 Task: Create a due date automation trigger when advanced on, the moment a card is due add basic without the green label.
Action: Mouse moved to (1118, 319)
Screenshot: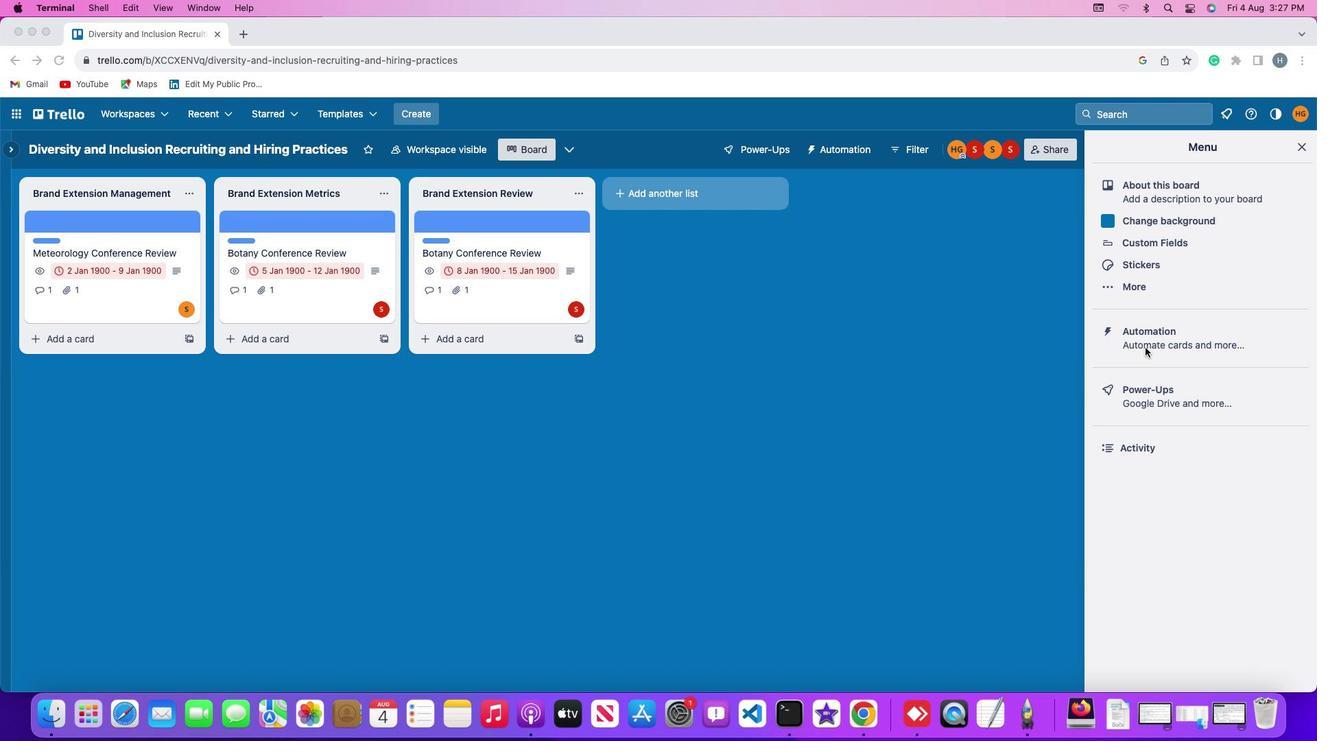 
Action: Mouse pressed left at (1118, 319)
Screenshot: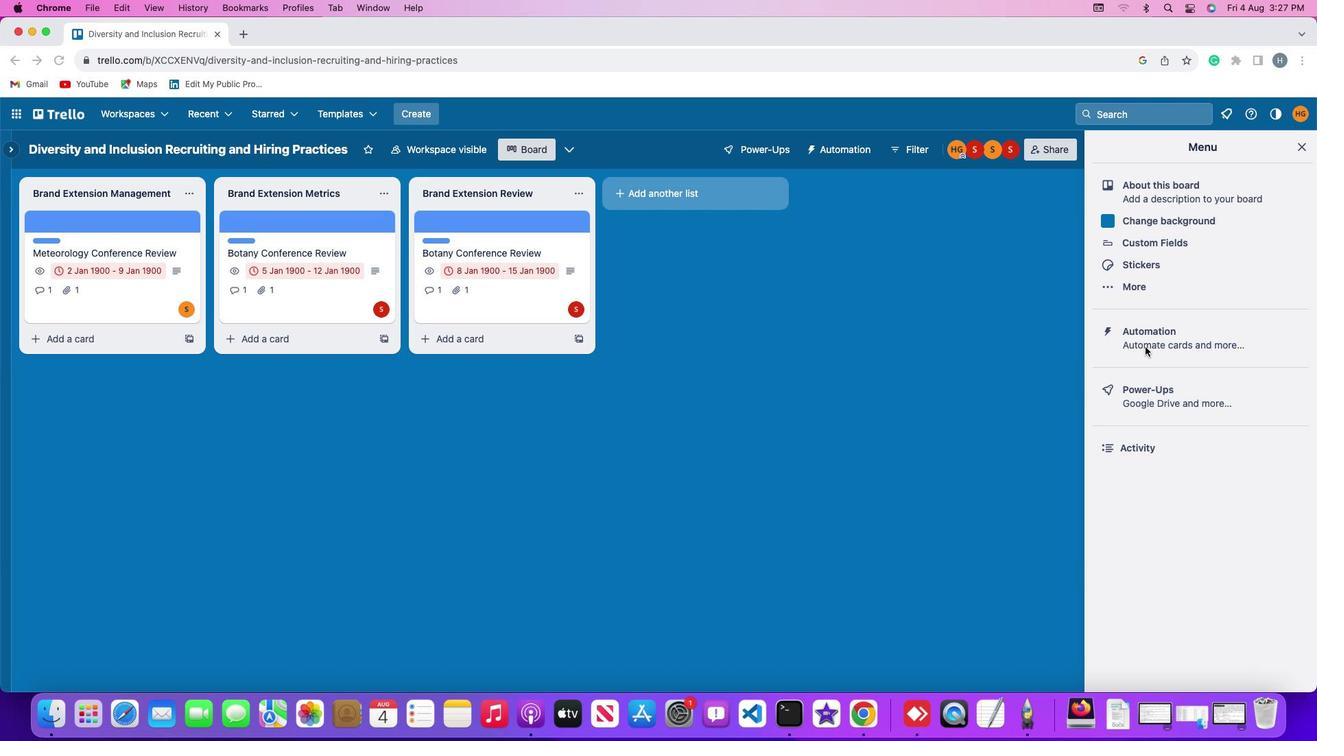 
Action: Mouse moved to (1118, 319)
Screenshot: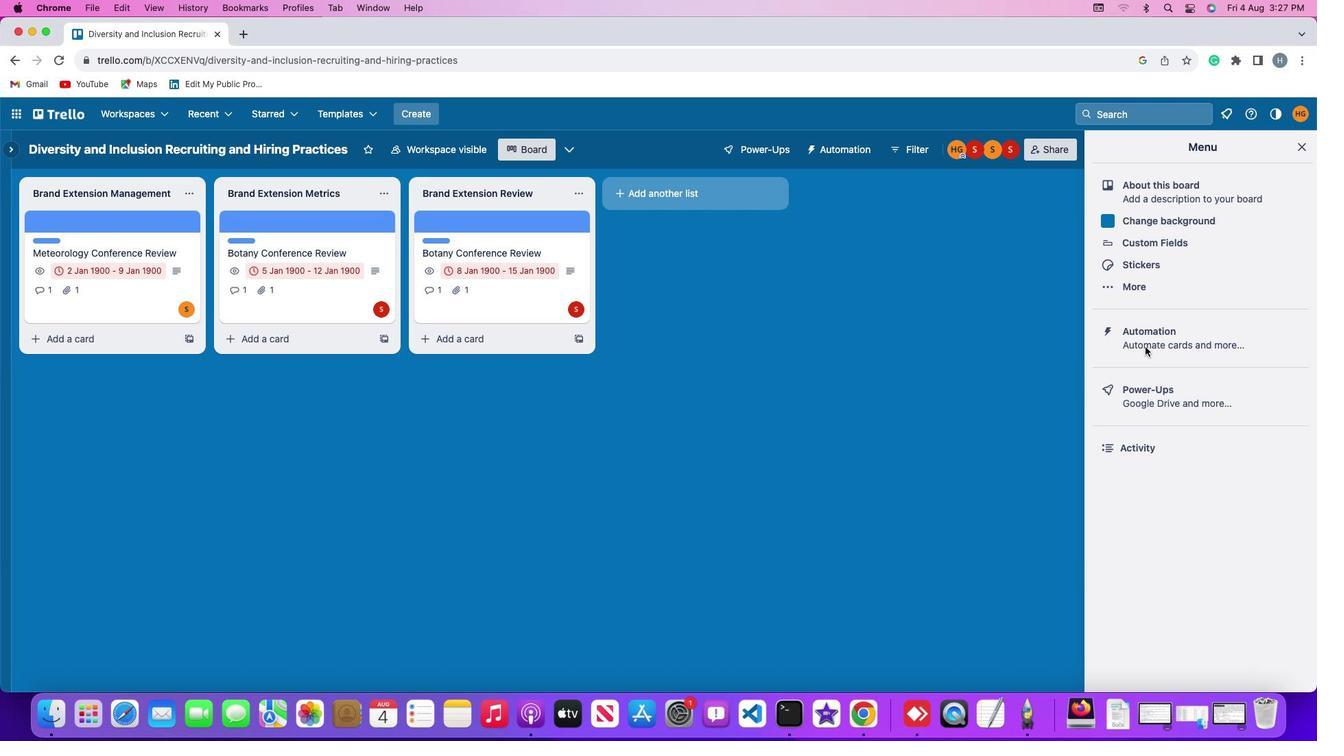 
Action: Mouse pressed left at (1118, 319)
Screenshot: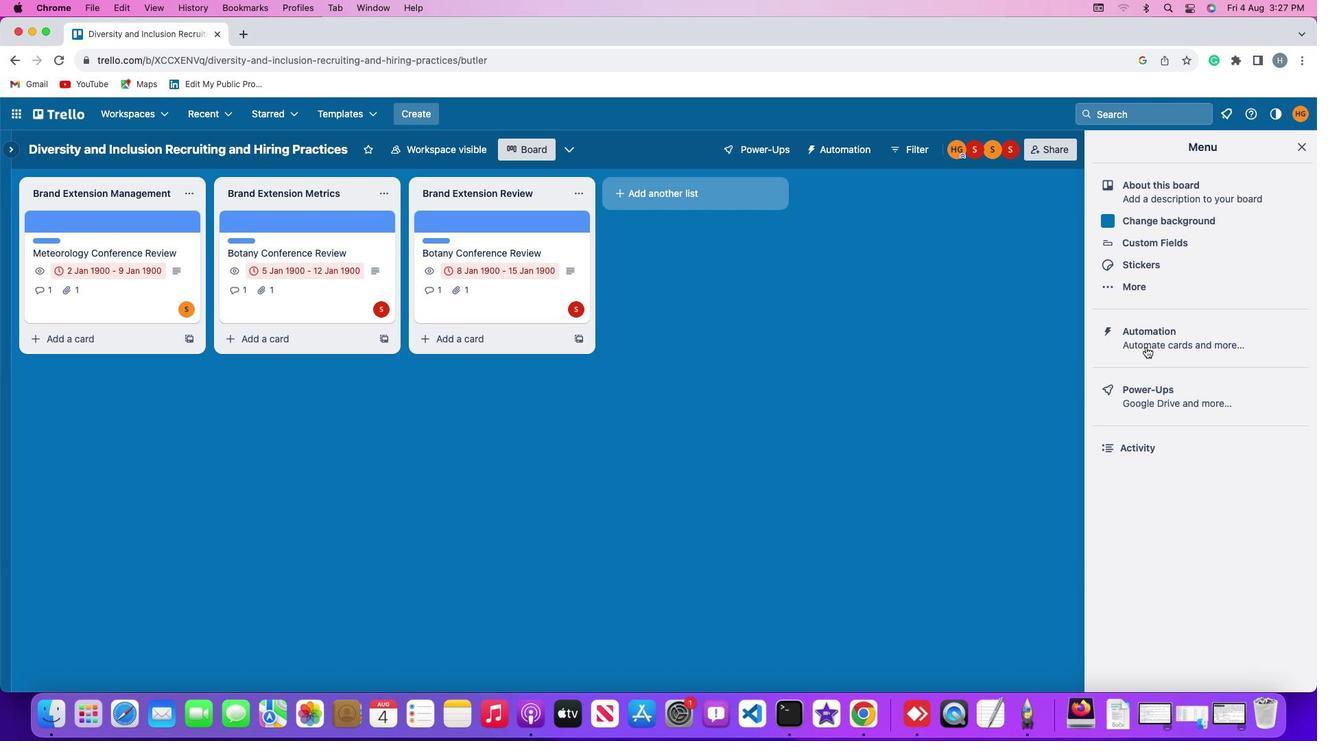 
Action: Mouse moved to (56, 294)
Screenshot: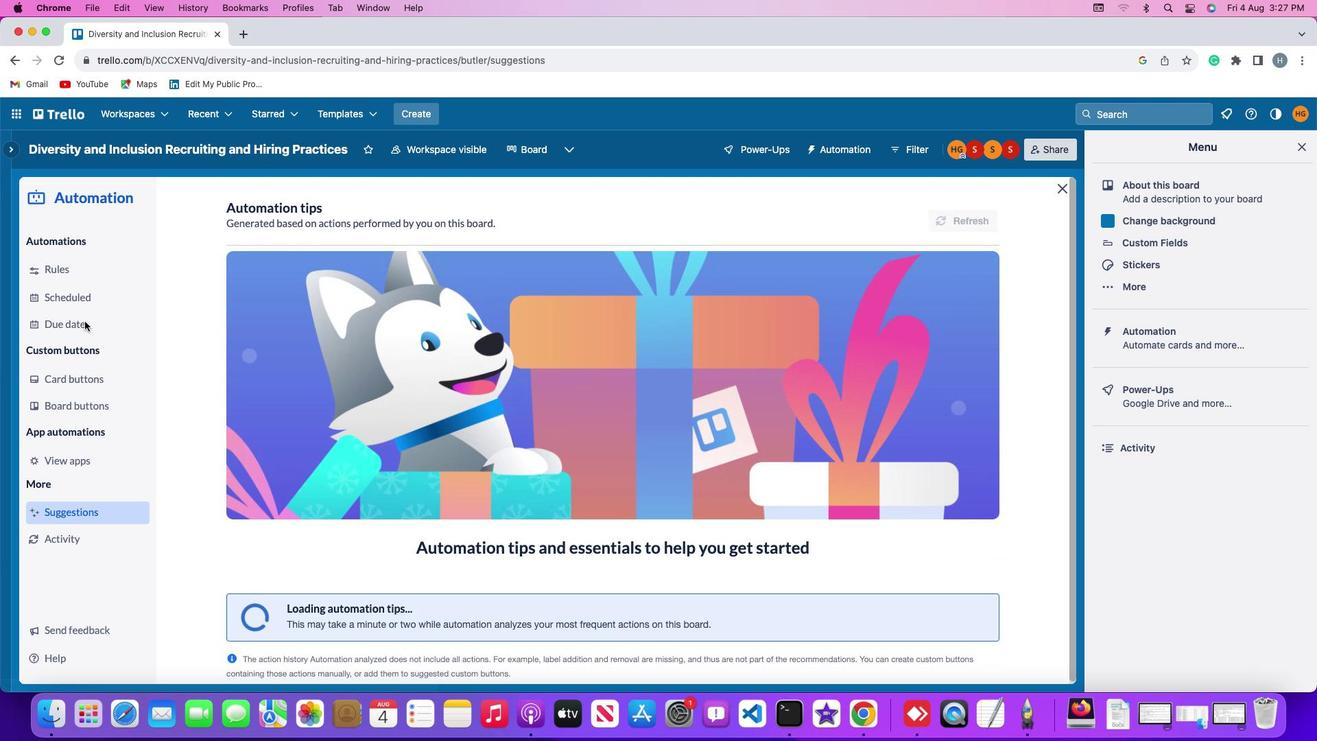
Action: Mouse pressed left at (56, 294)
Screenshot: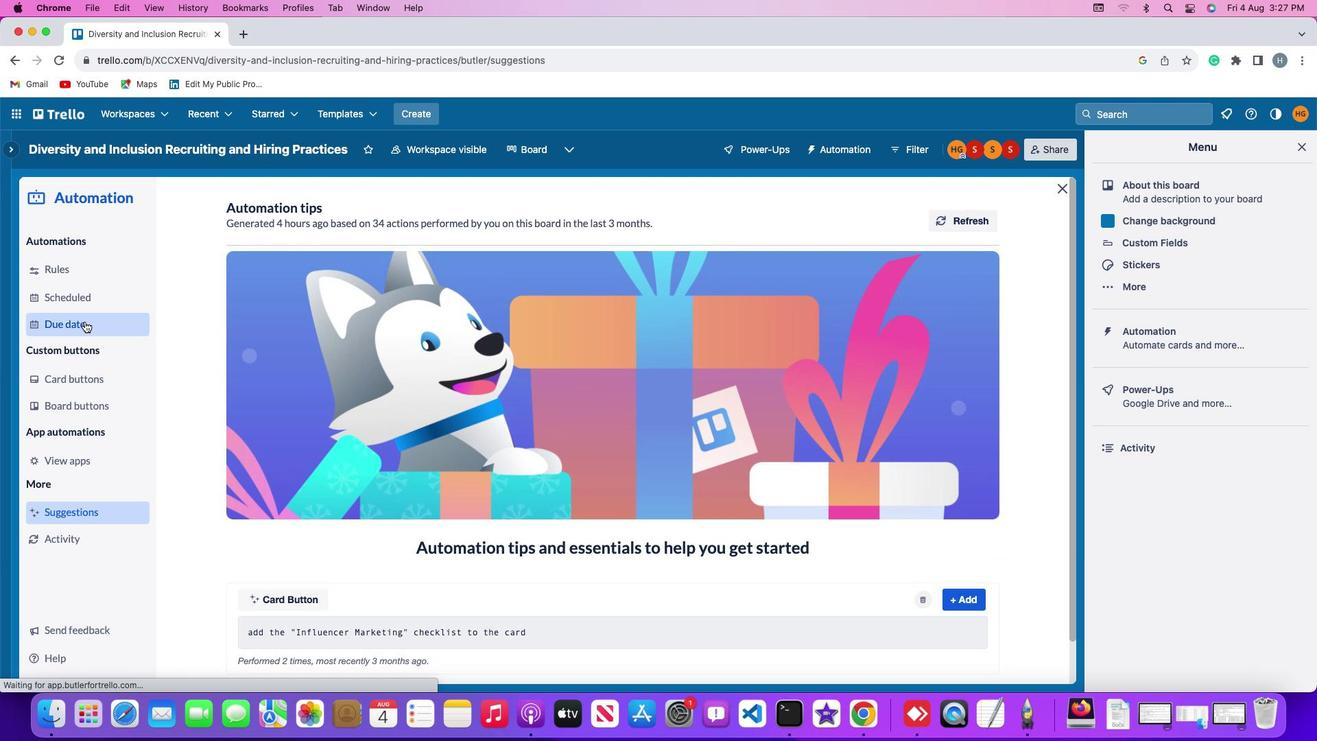 
Action: Mouse moved to (882, 181)
Screenshot: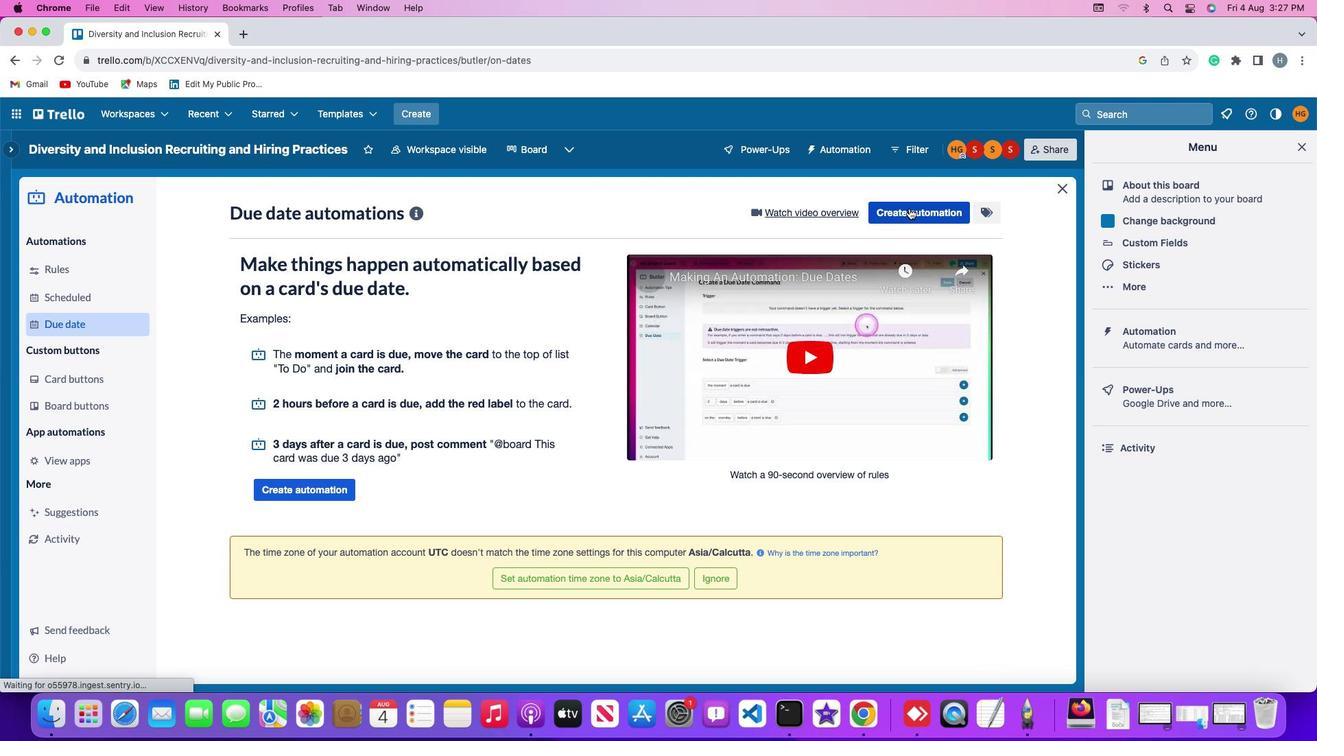 
Action: Mouse pressed left at (882, 181)
Screenshot: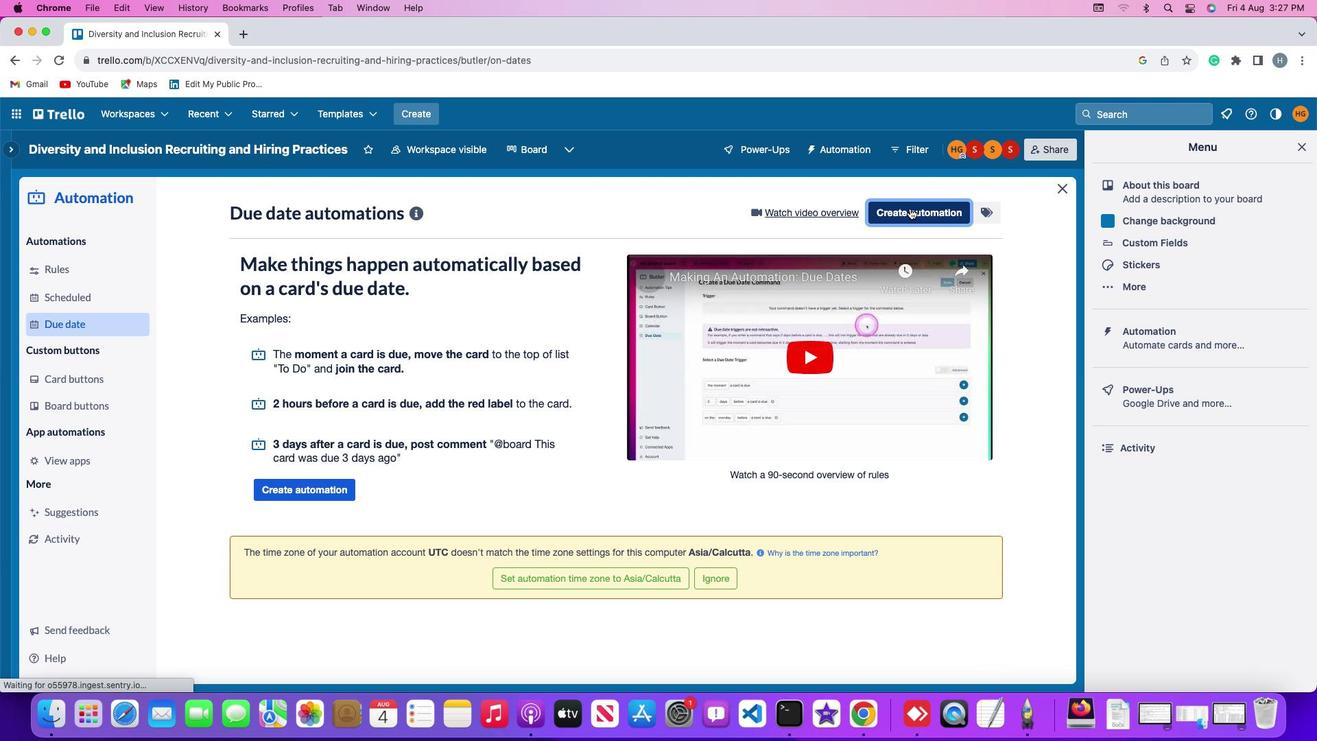 
Action: Mouse moved to (583, 315)
Screenshot: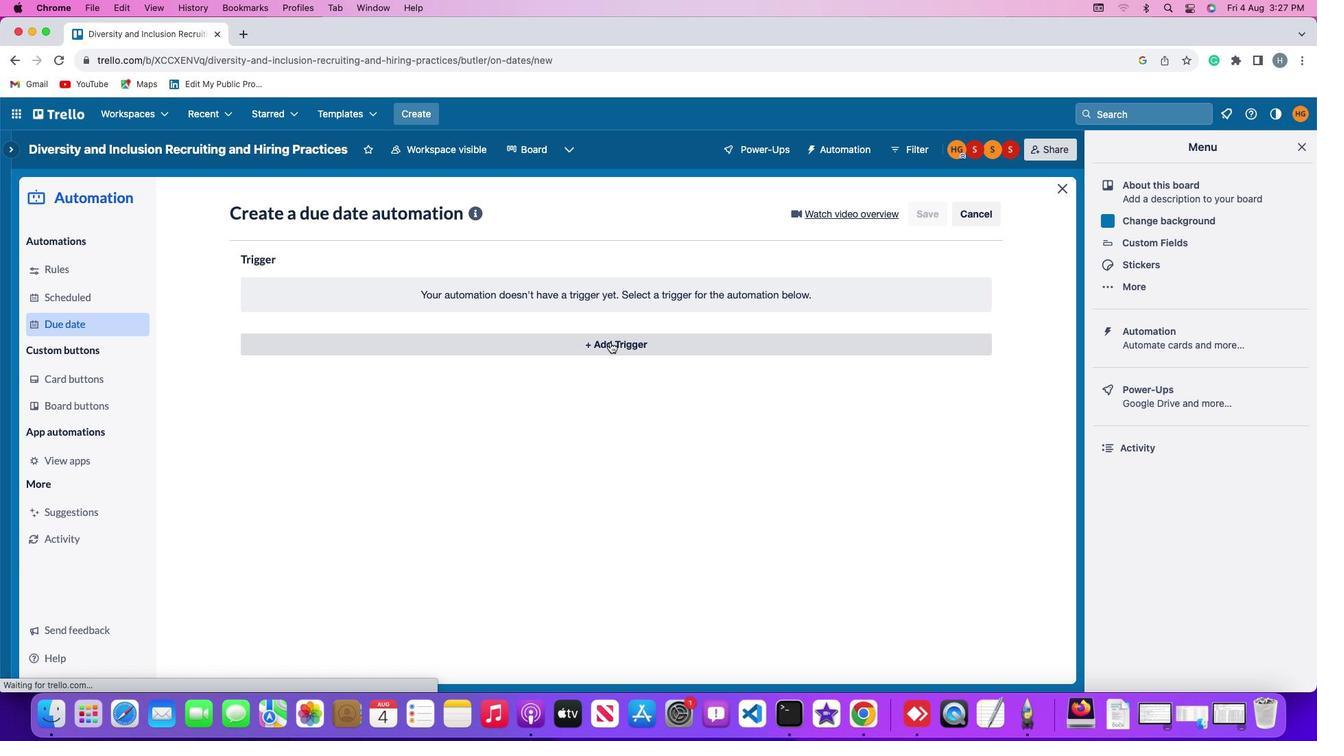 
Action: Mouse pressed left at (583, 315)
Screenshot: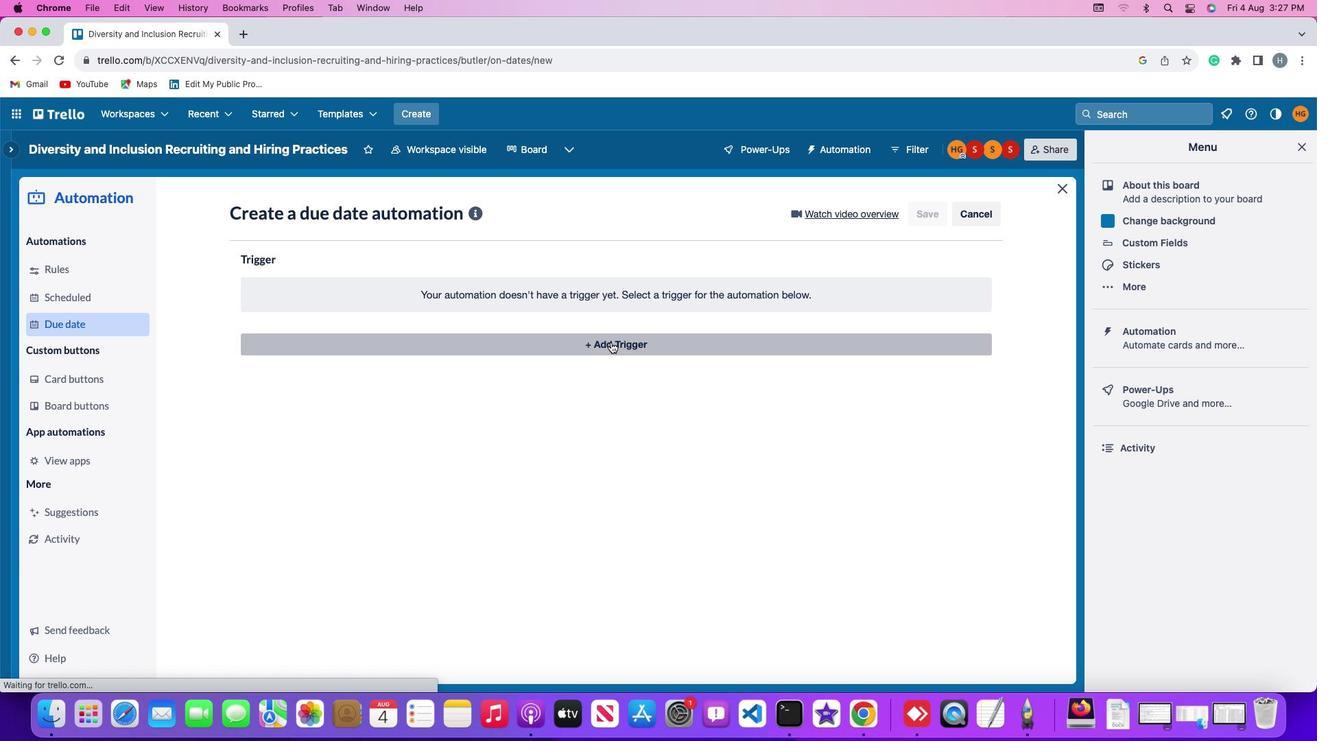 
Action: Mouse moved to (244, 477)
Screenshot: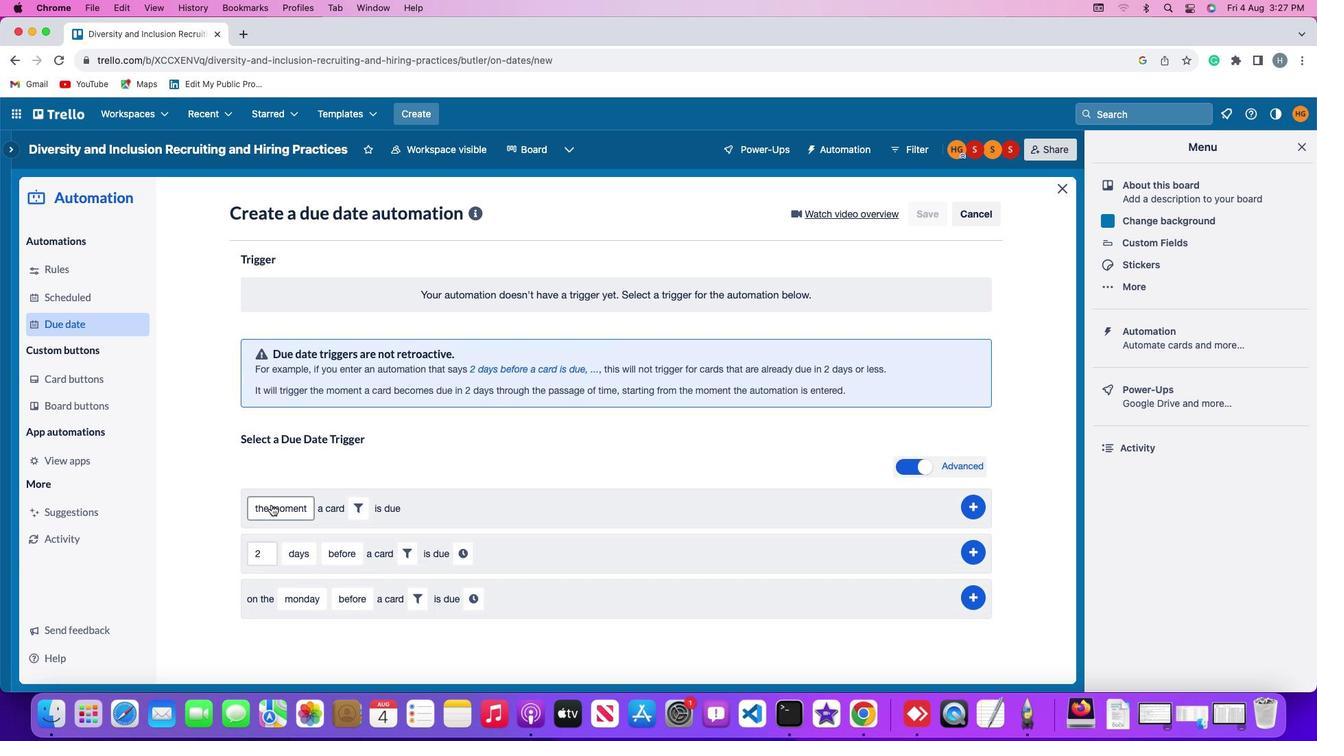 
Action: Mouse pressed left at (244, 477)
Screenshot: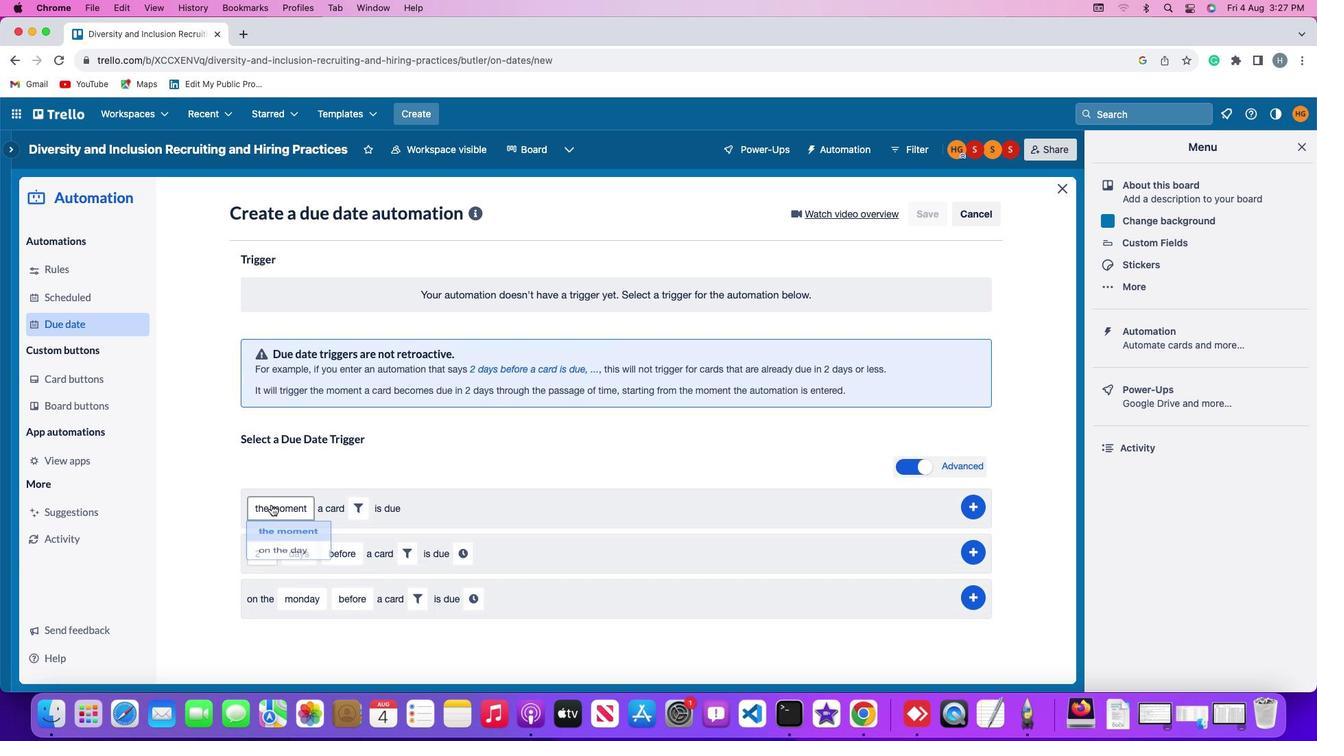 
Action: Mouse moved to (251, 505)
Screenshot: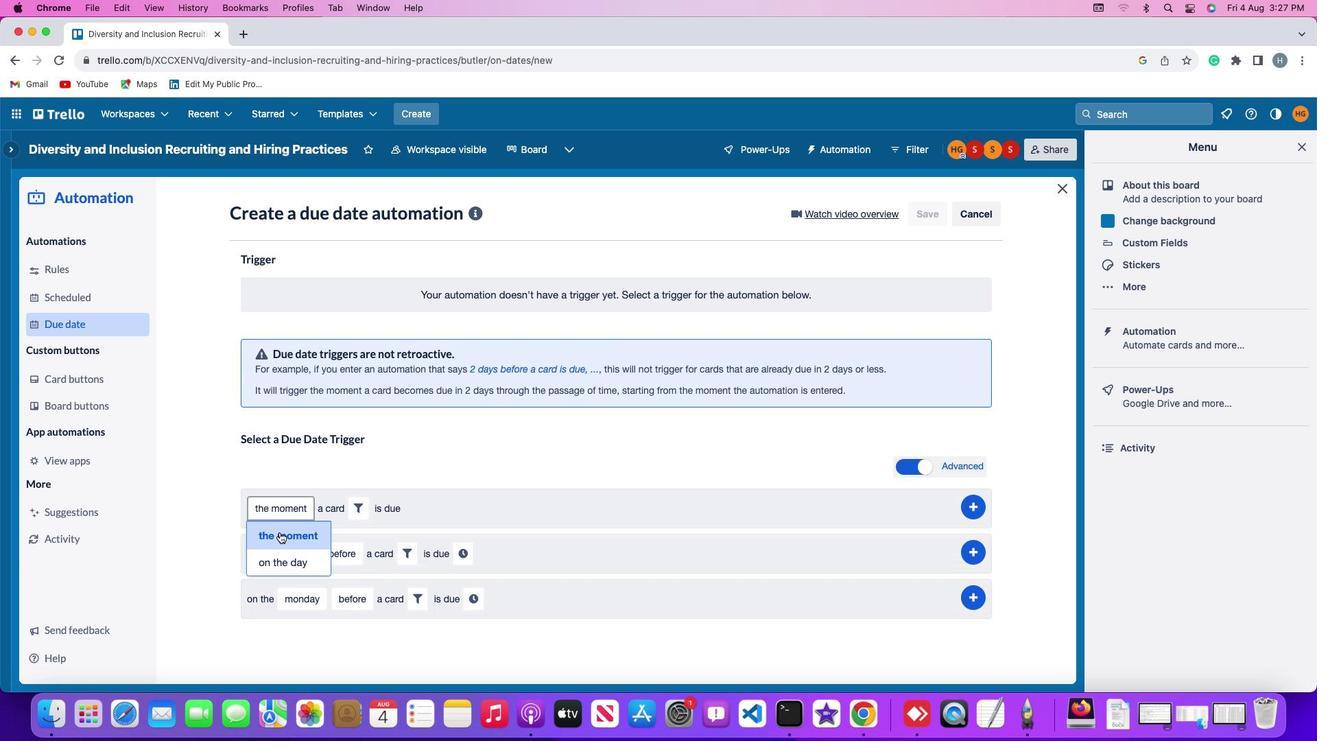
Action: Mouse pressed left at (251, 505)
Screenshot: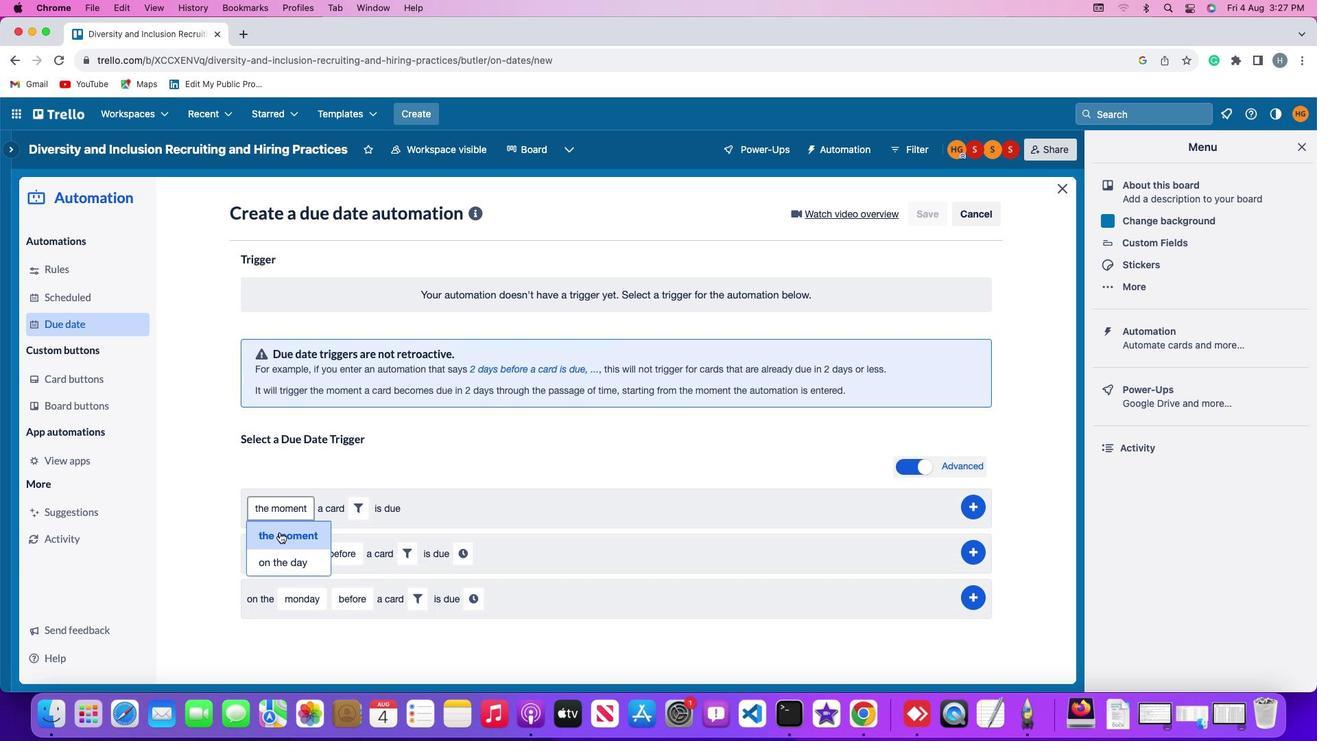 
Action: Mouse moved to (332, 481)
Screenshot: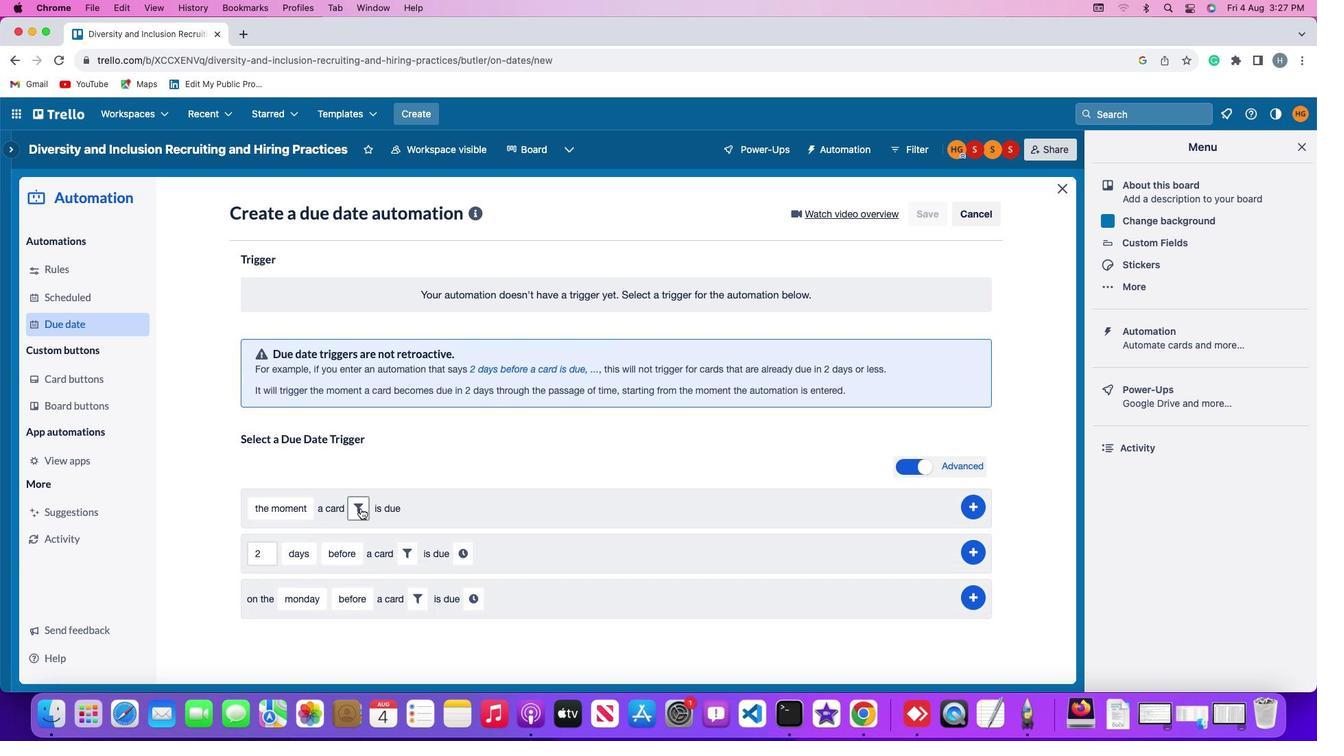 
Action: Mouse pressed left at (332, 481)
Screenshot: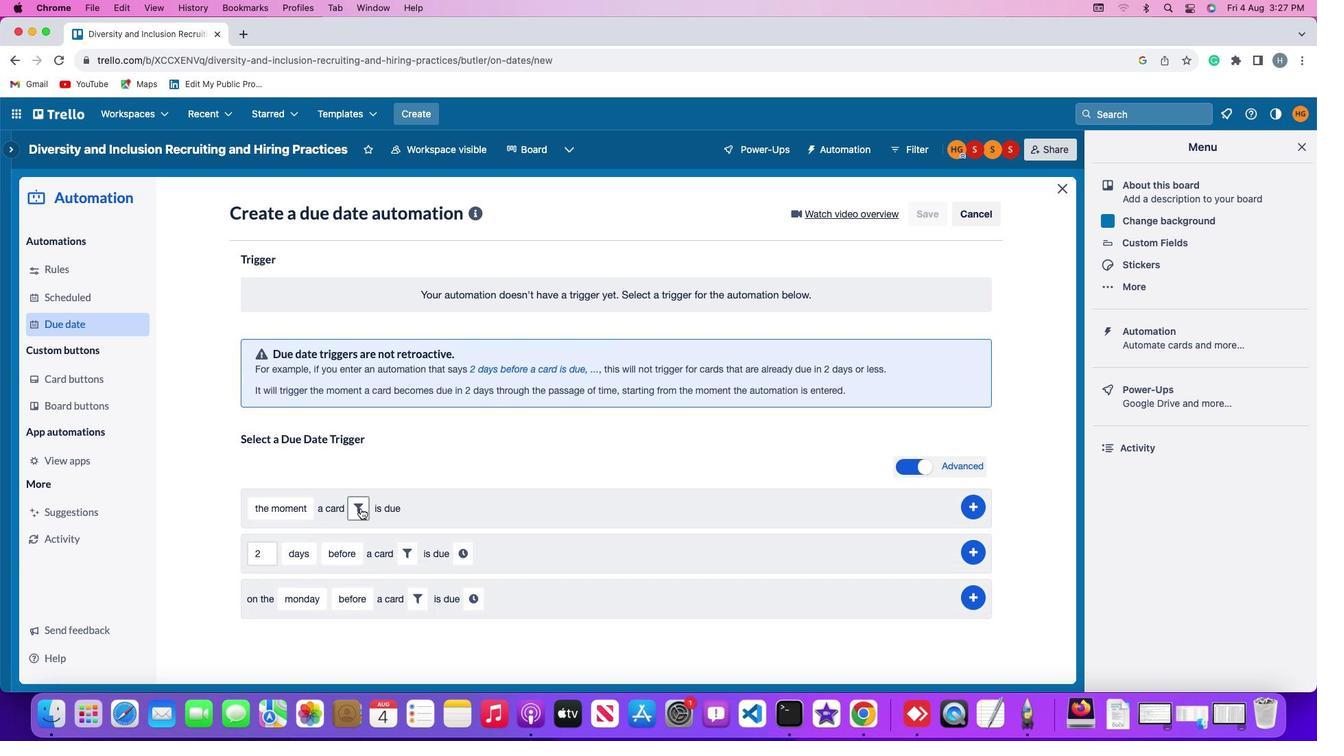 
Action: Mouse moved to (355, 520)
Screenshot: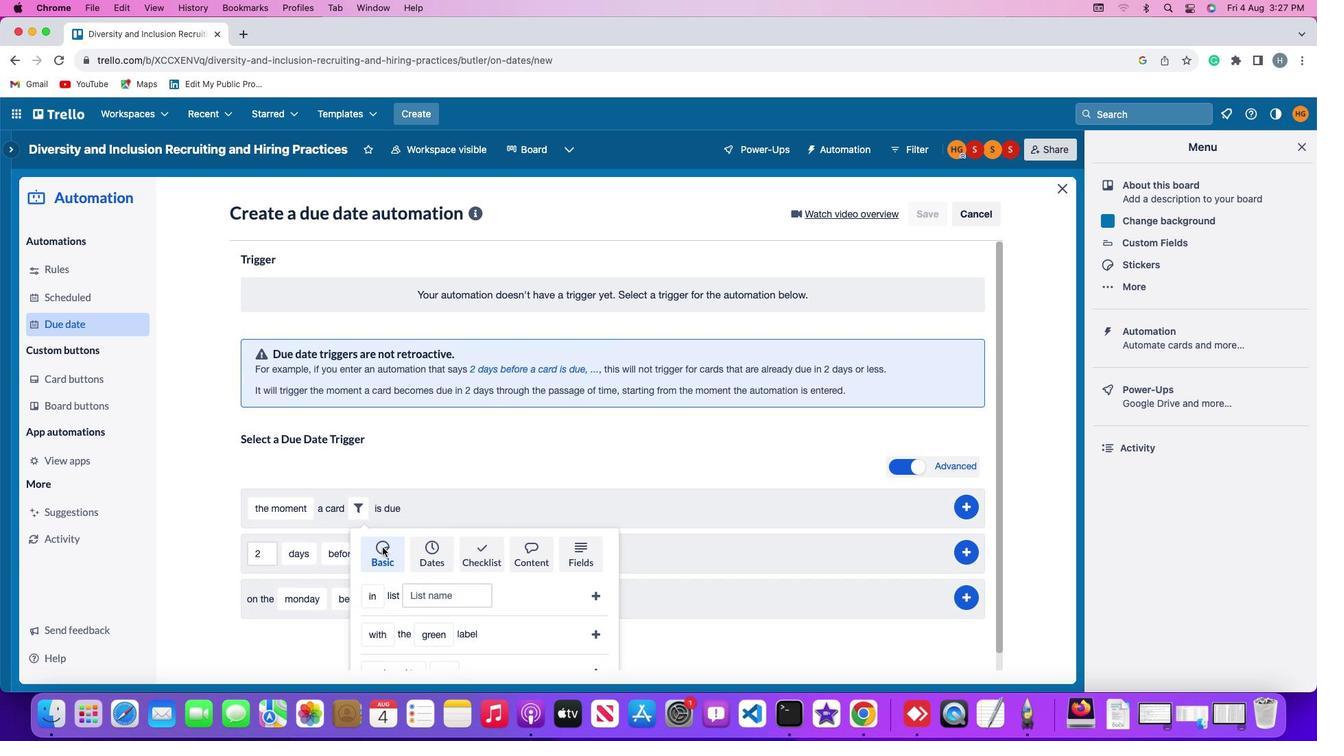 
Action: Mouse pressed left at (355, 520)
Screenshot: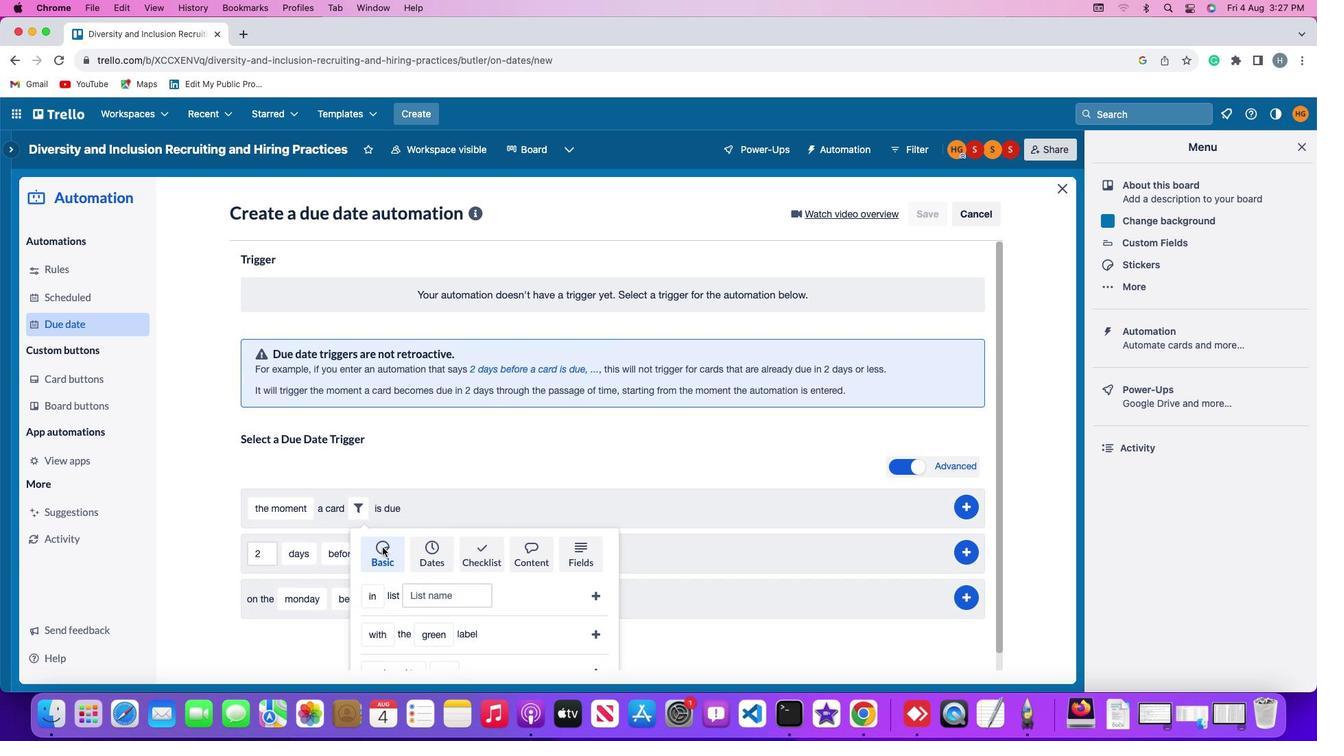 
Action: Mouse moved to (371, 553)
Screenshot: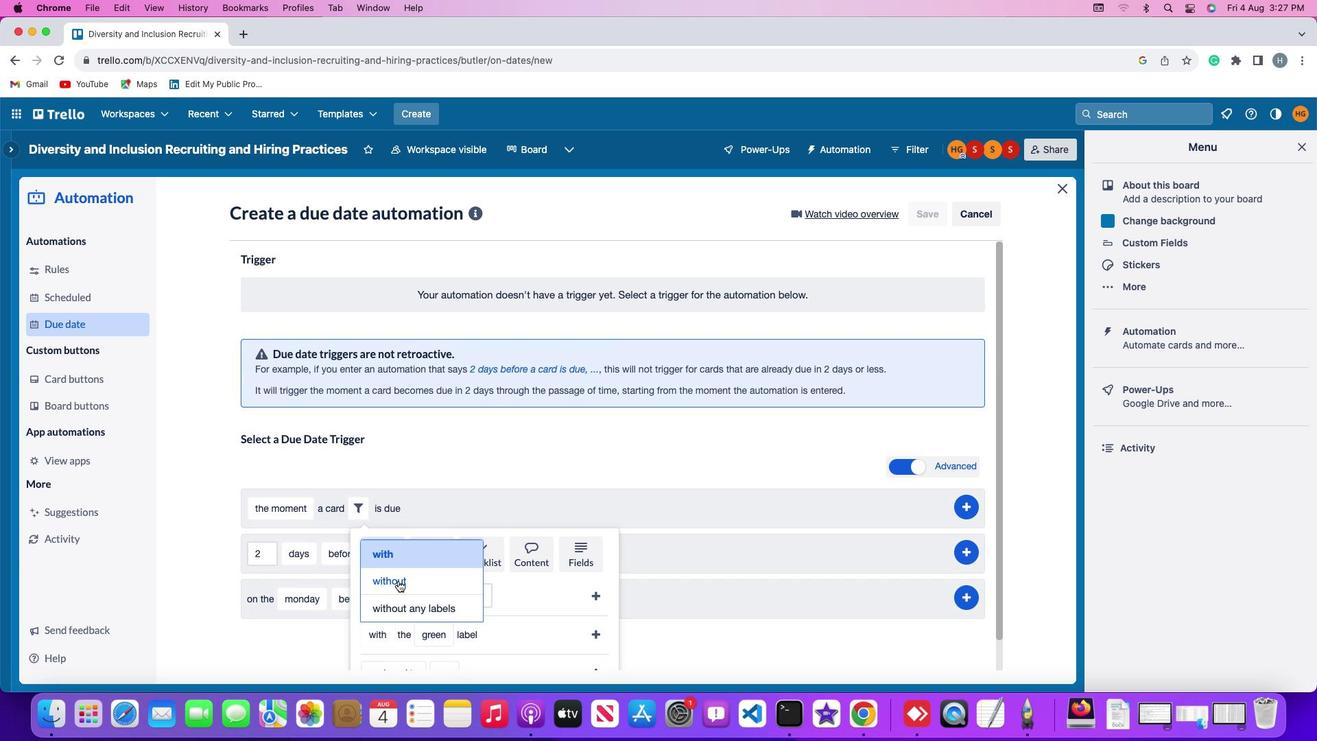 
Action: Mouse pressed left at (371, 553)
Screenshot: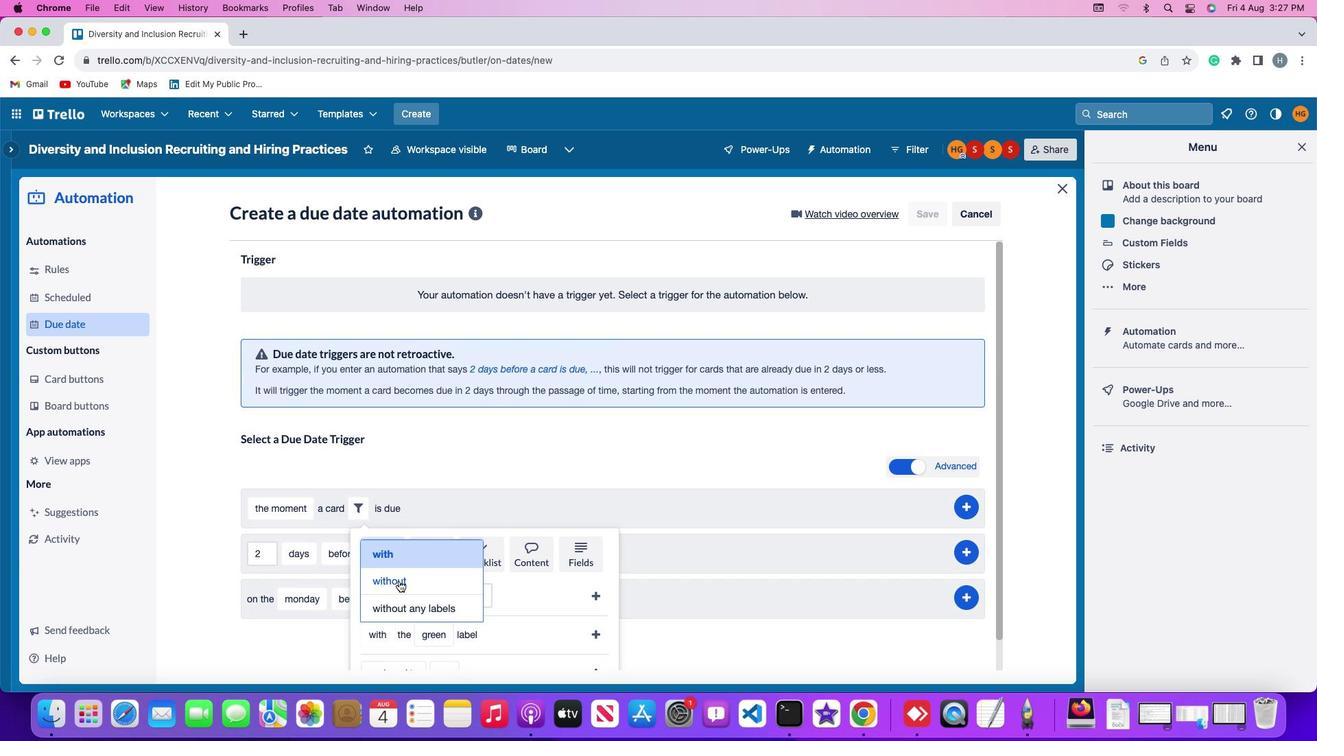 
Action: Mouse moved to (423, 436)
Screenshot: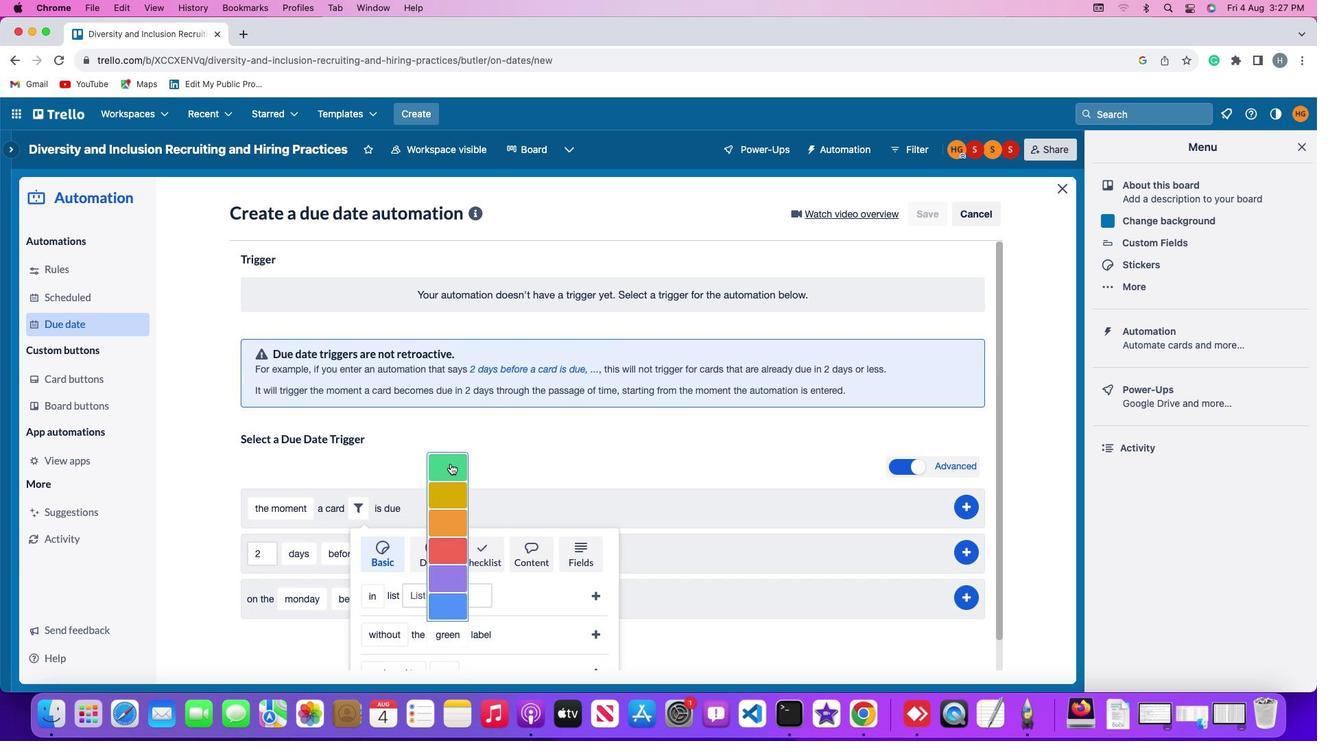 
Action: Mouse pressed left at (423, 436)
Screenshot: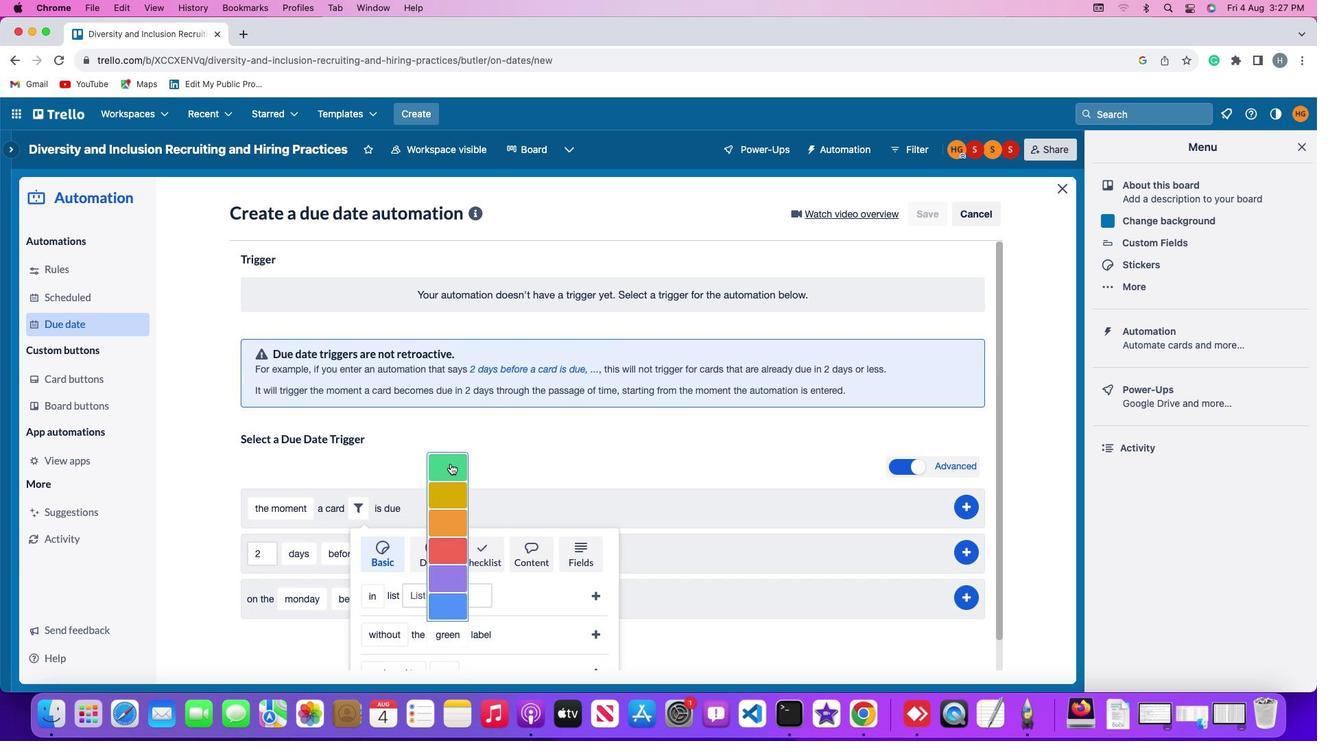 
Action: Mouse moved to (570, 602)
Screenshot: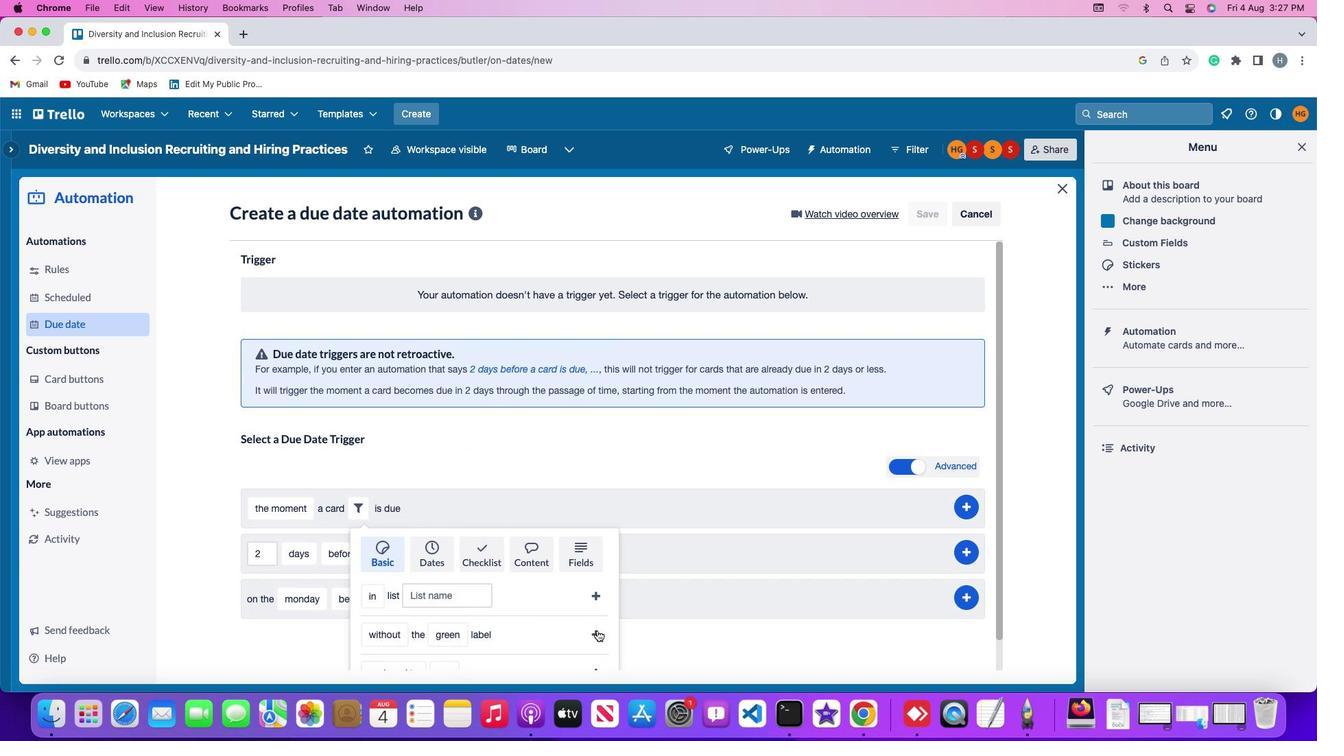 
Action: Mouse pressed left at (570, 602)
Screenshot: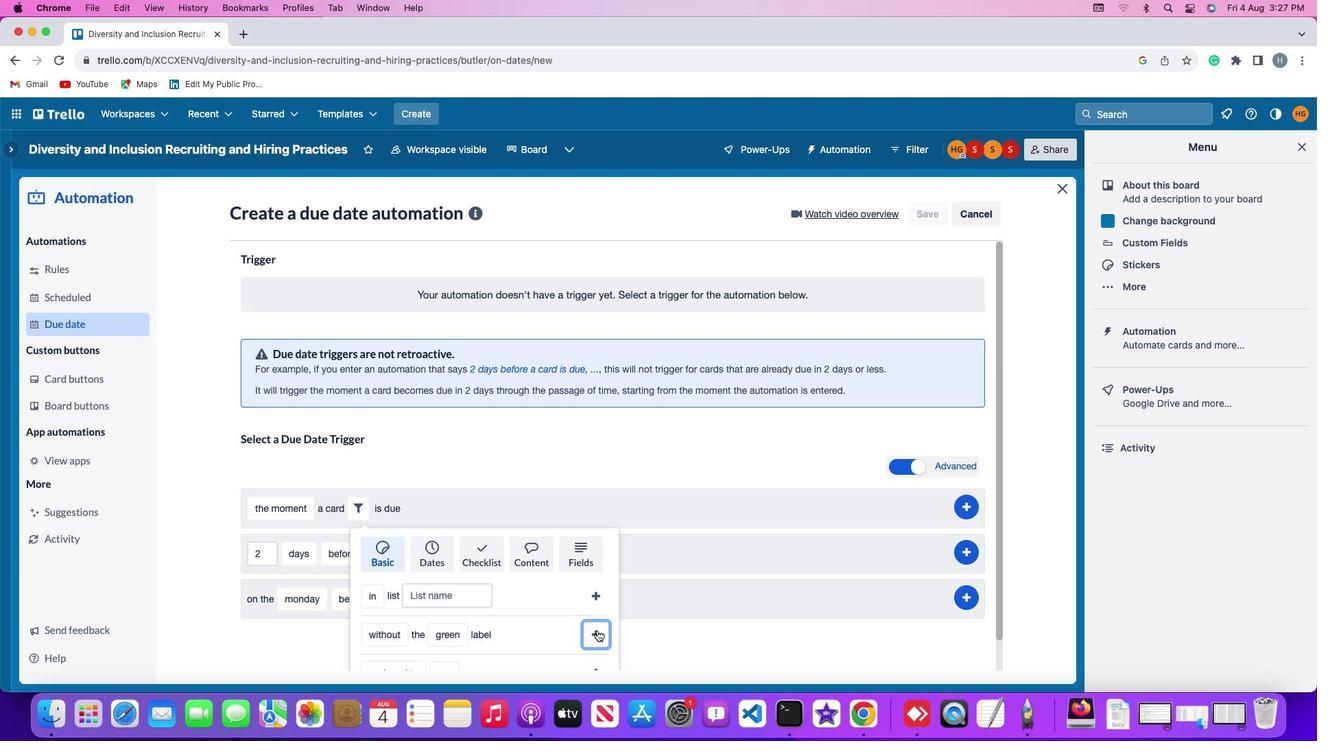 
Action: Mouse moved to (951, 478)
Screenshot: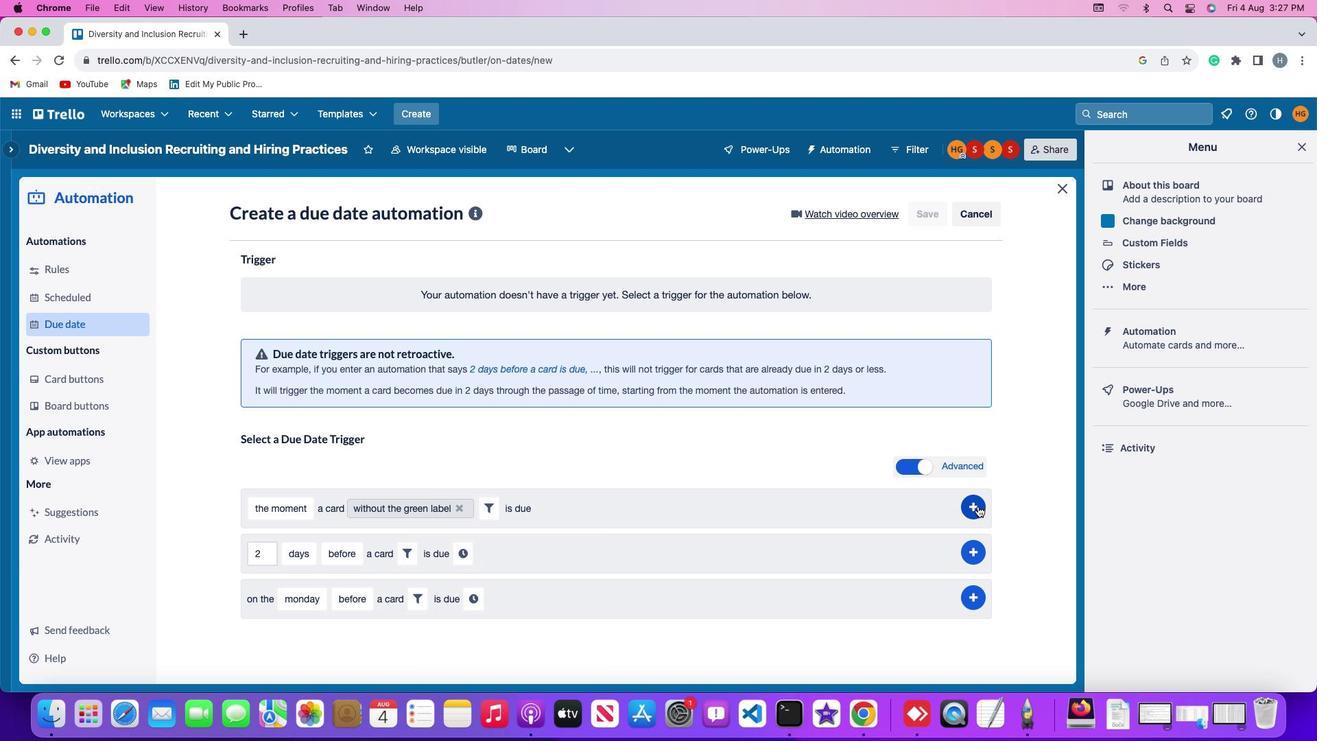 
Action: Mouse pressed left at (951, 478)
Screenshot: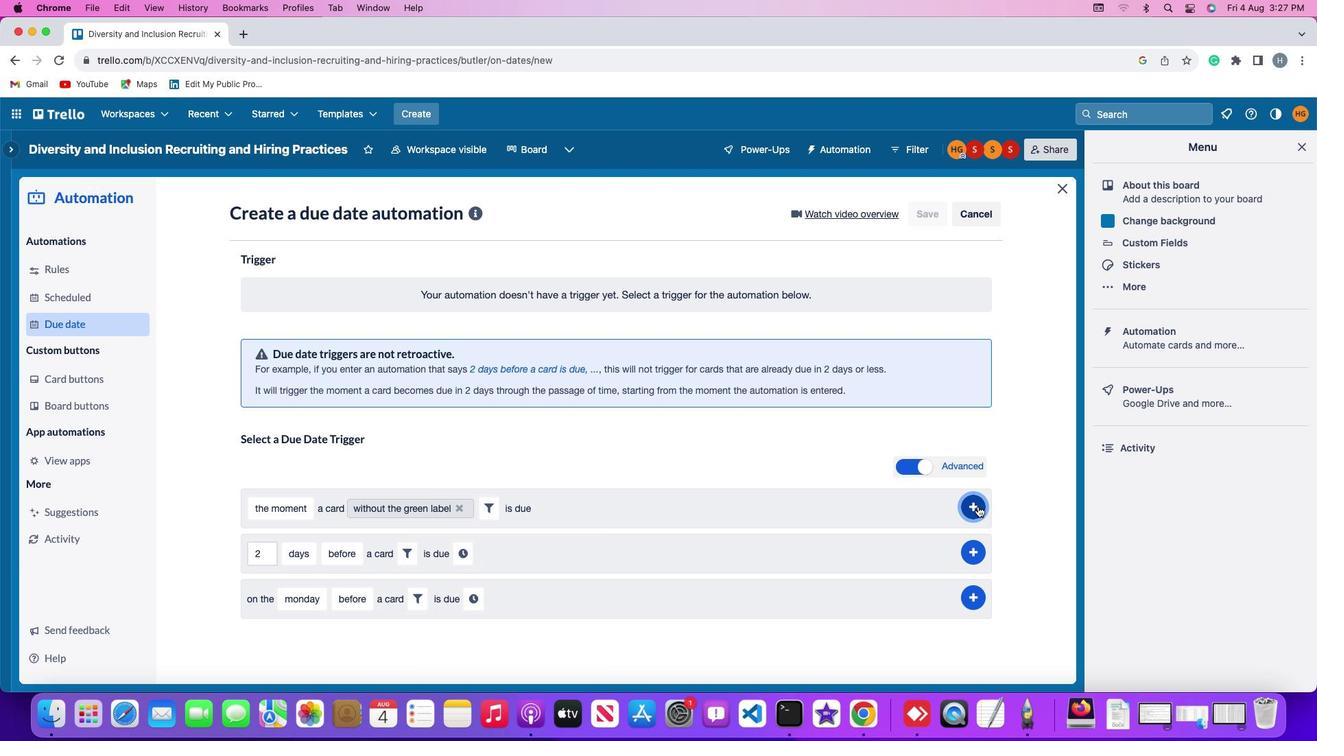 
Action: Mouse moved to (985, 350)
Screenshot: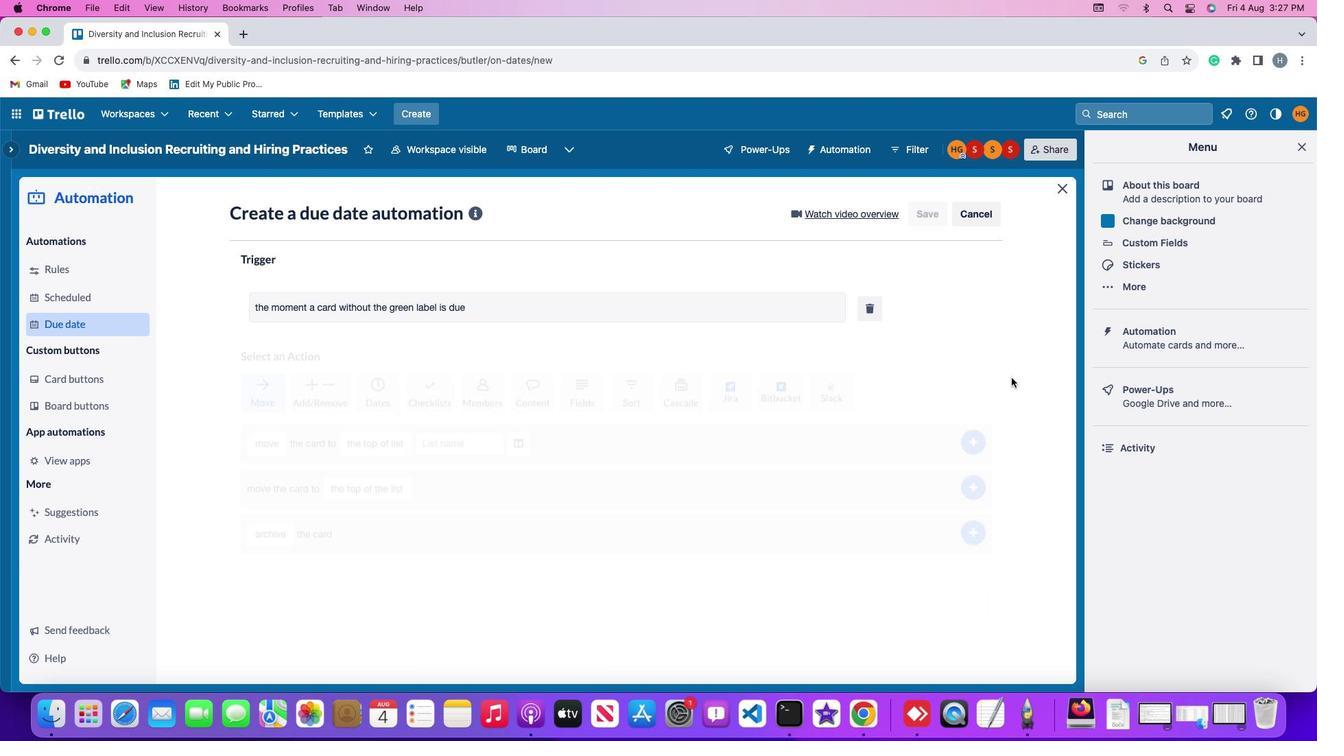 
